 Task: Add an event with the title Product Launch Event and Customer Showcase, date '2024/04/22', time 8:50 AM to 10:50 AMand add a description: Participants will develop skills in strategic decision-making and problem-solving. They will learn techniques for gathering and analyzing information, evaluating options, and making sound decisions that align with team goals and organizational priorities.Select event color  Sage . Add location for the event as: Lisbon, Portugal, logged in from the account softage.4@softage.netand send the event invitation to softage.2@softage.net and softage.3@softage.net. Set a reminder for the event Daily
Action: Mouse moved to (86, 103)
Screenshot: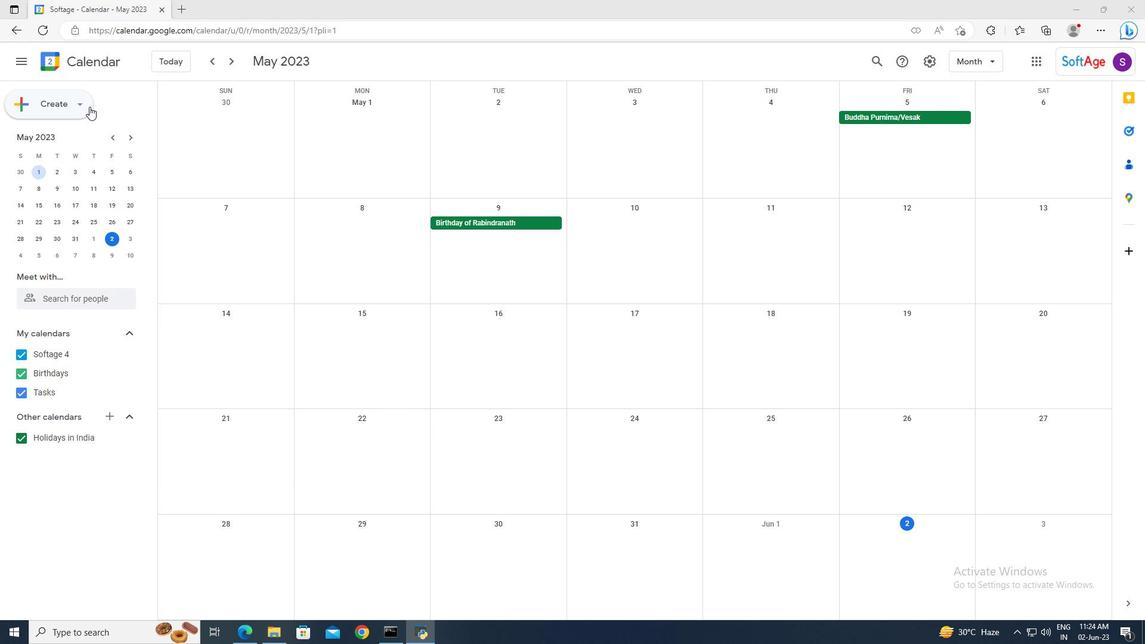 
Action: Mouse pressed left at (86, 103)
Screenshot: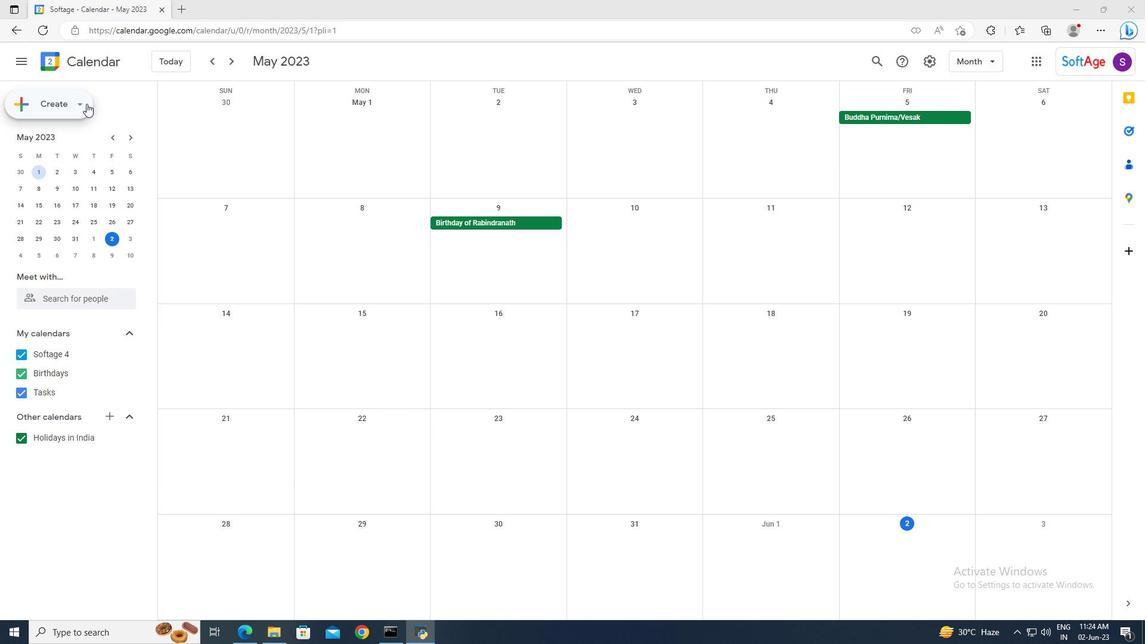 
Action: Mouse moved to (84, 131)
Screenshot: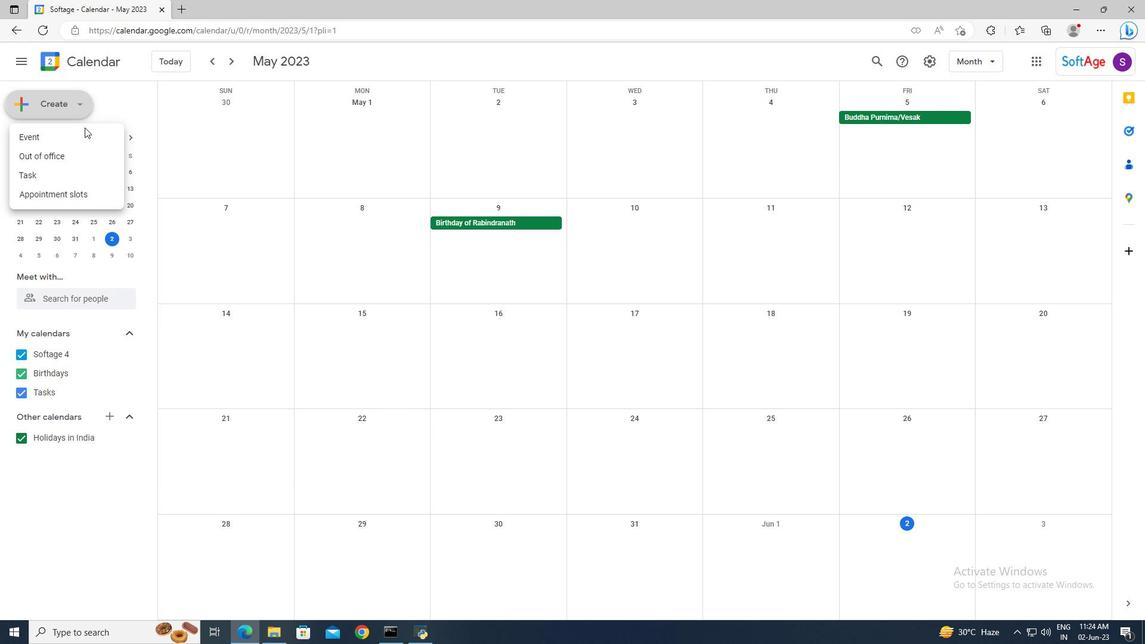 
Action: Mouse pressed left at (84, 131)
Screenshot: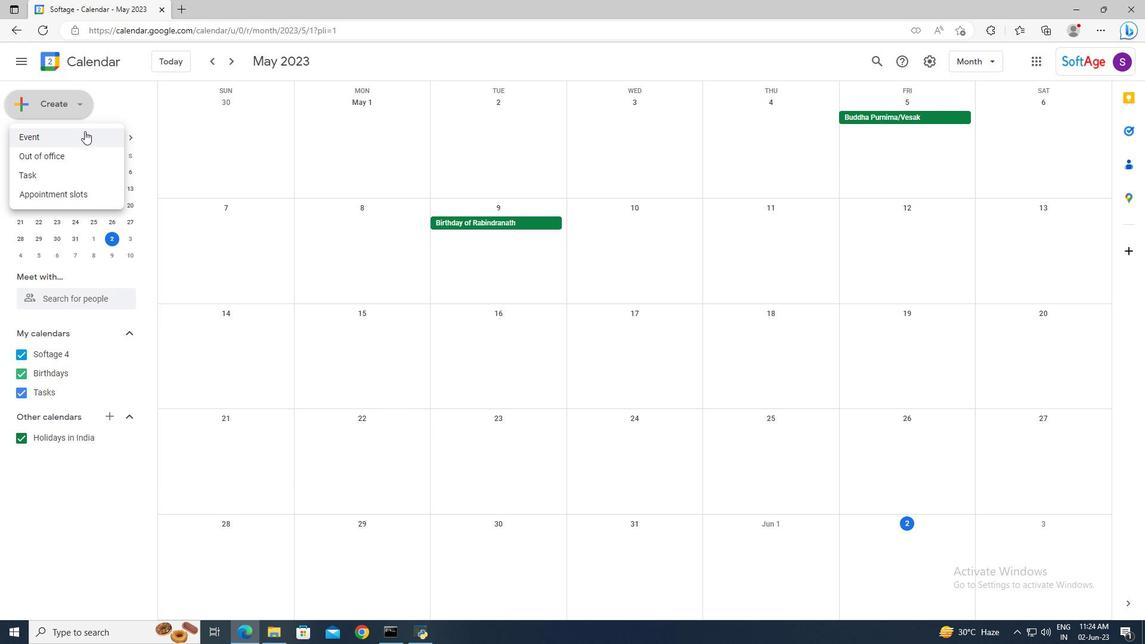 
Action: Mouse moved to (181, 400)
Screenshot: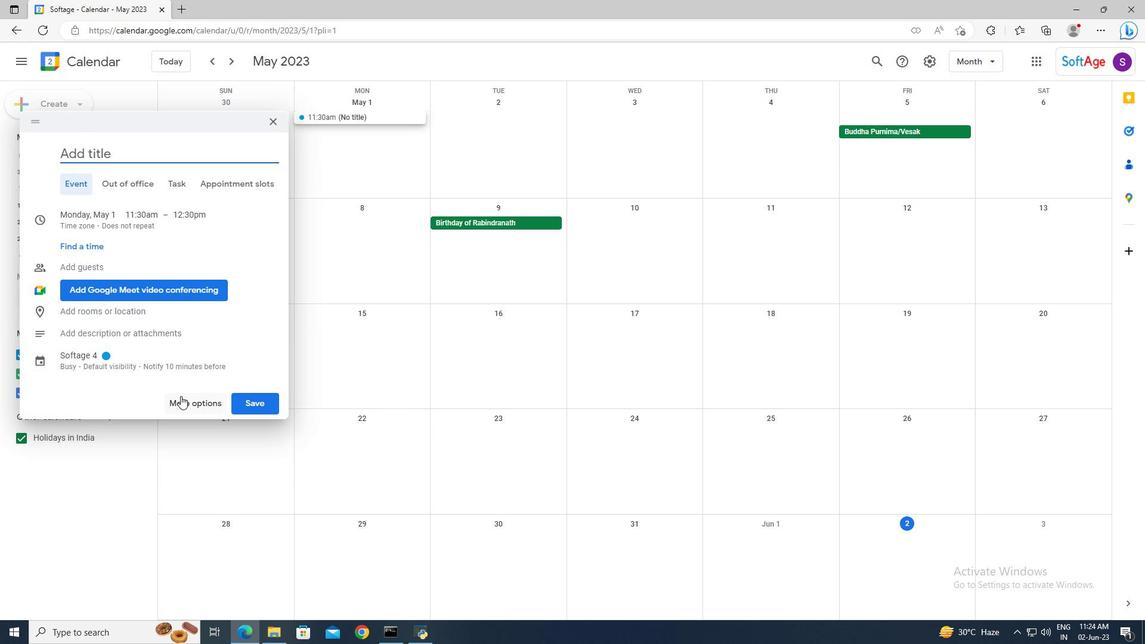 
Action: Mouse pressed left at (181, 400)
Screenshot: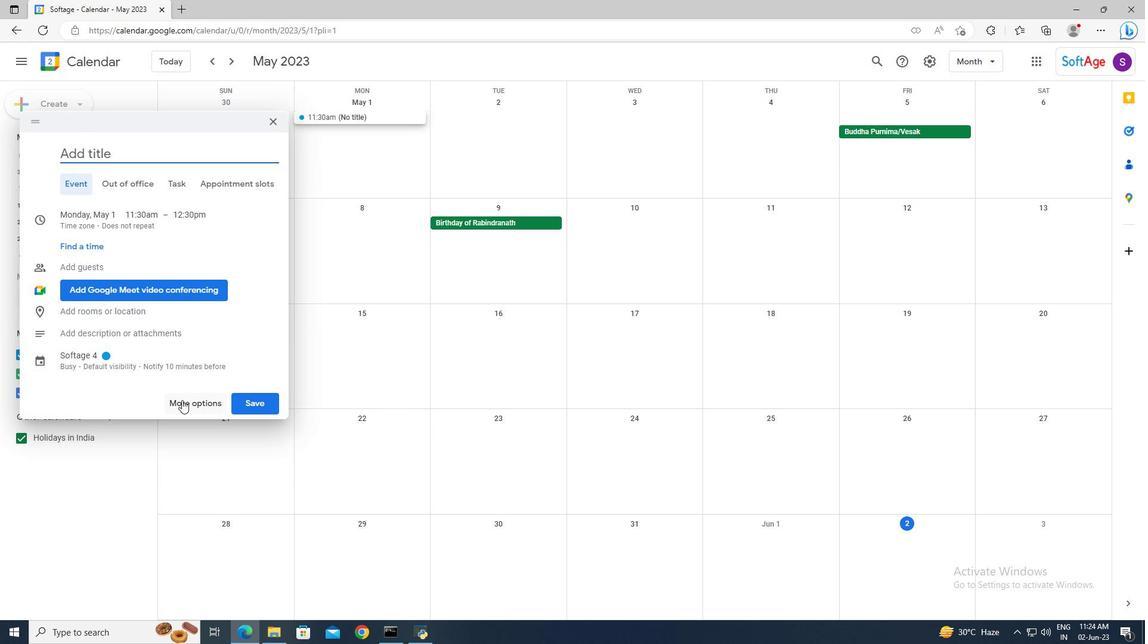 
Action: Mouse moved to (137, 69)
Screenshot: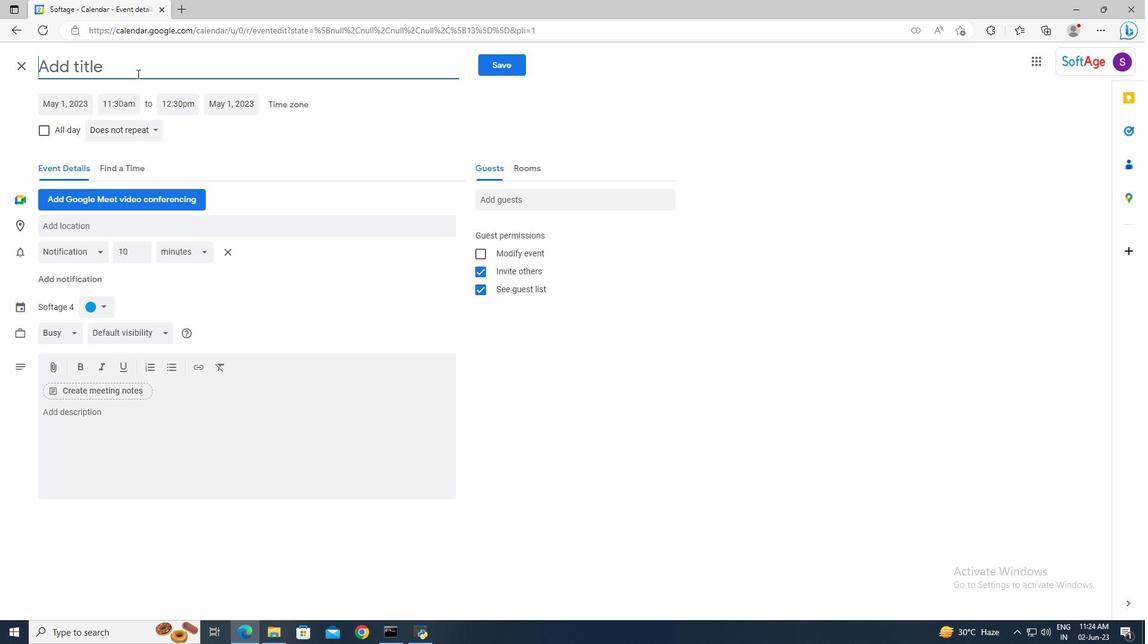 
Action: Mouse pressed left at (137, 69)
Screenshot: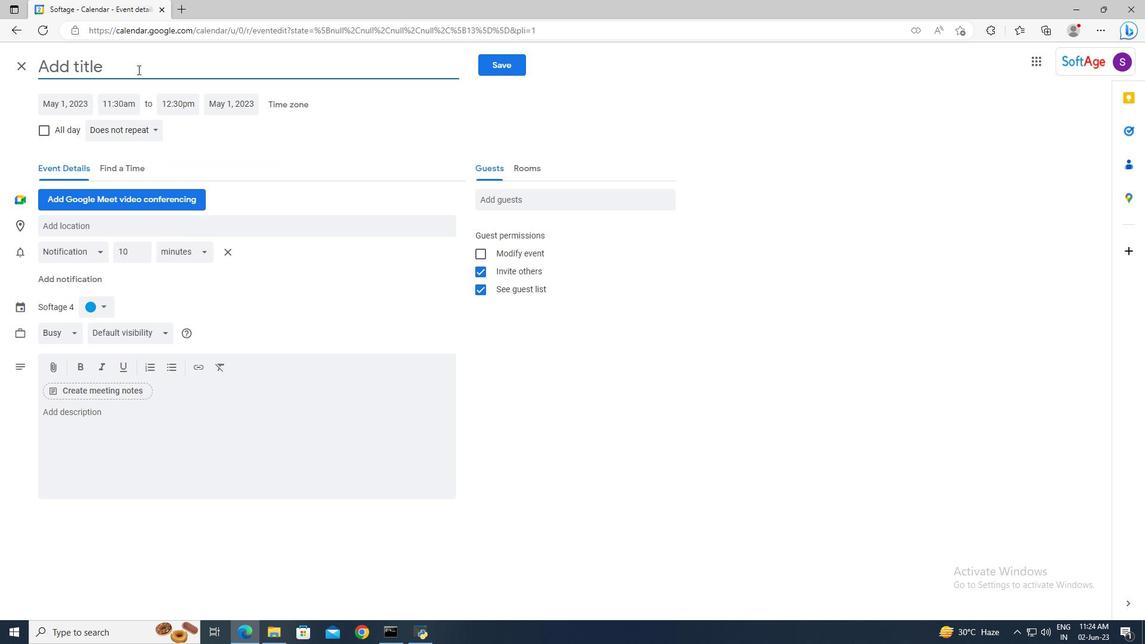 
Action: Key pressed <Key.shift>Product<Key.space><Key.shift>Launch<Key.space><Key.shift><Key.shift><Key.shift><Key.shift><Key.shift>Event<Key.space>and<Key.space><Key.shift>Customer<Key.space><Key.shift_r>Showcase
Screenshot: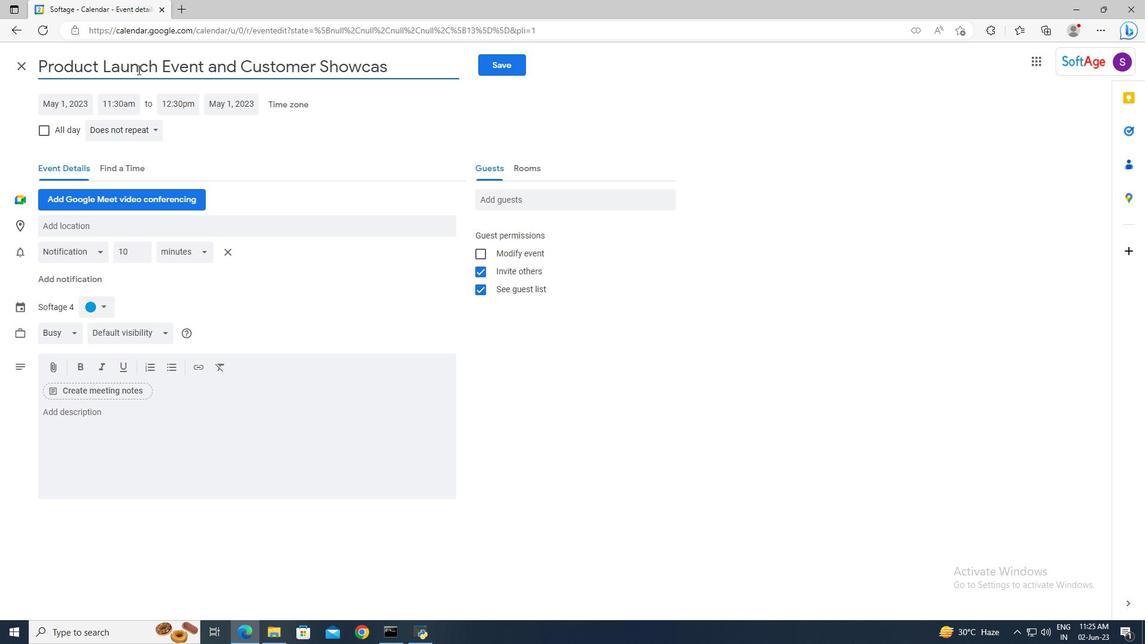 
Action: Mouse moved to (82, 103)
Screenshot: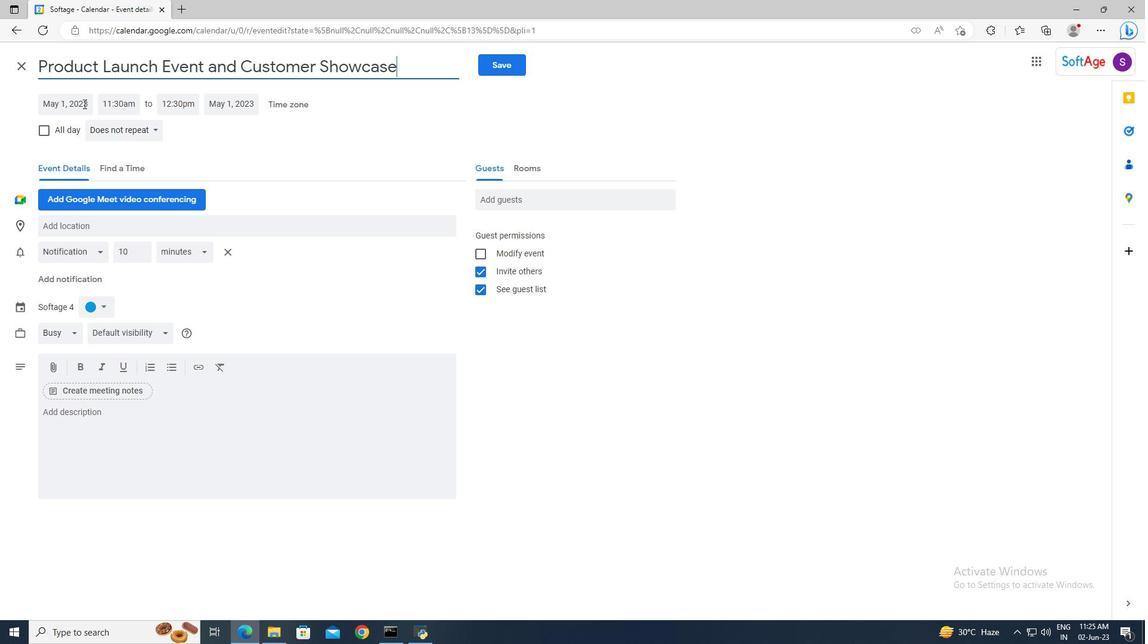 
Action: Mouse pressed left at (82, 103)
Screenshot: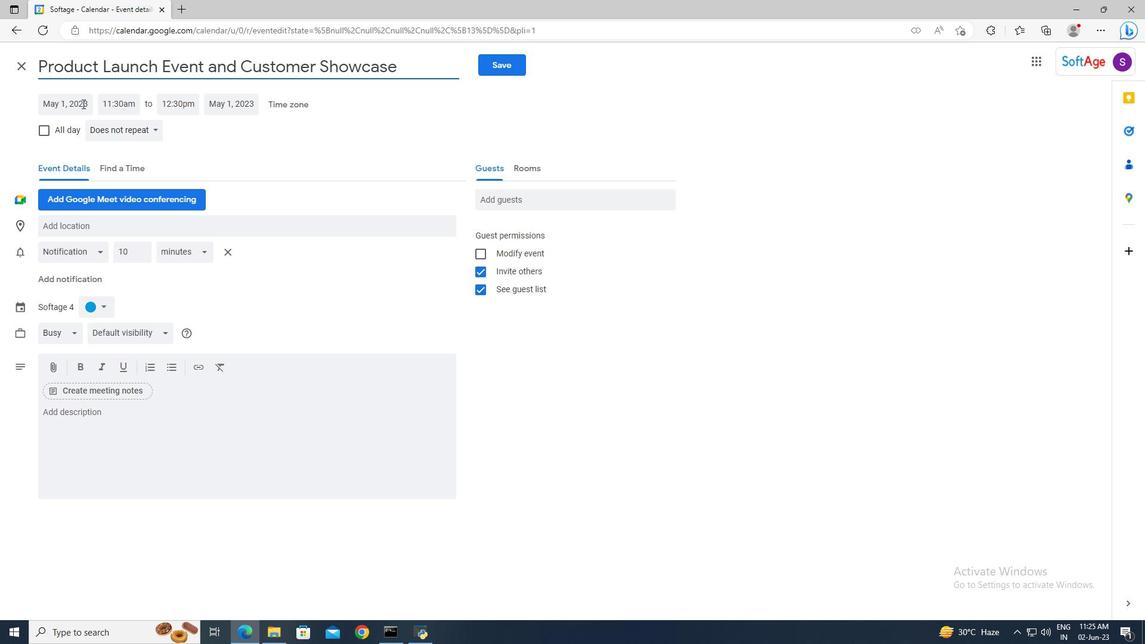 
Action: Mouse moved to (166, 128)
Screenshot: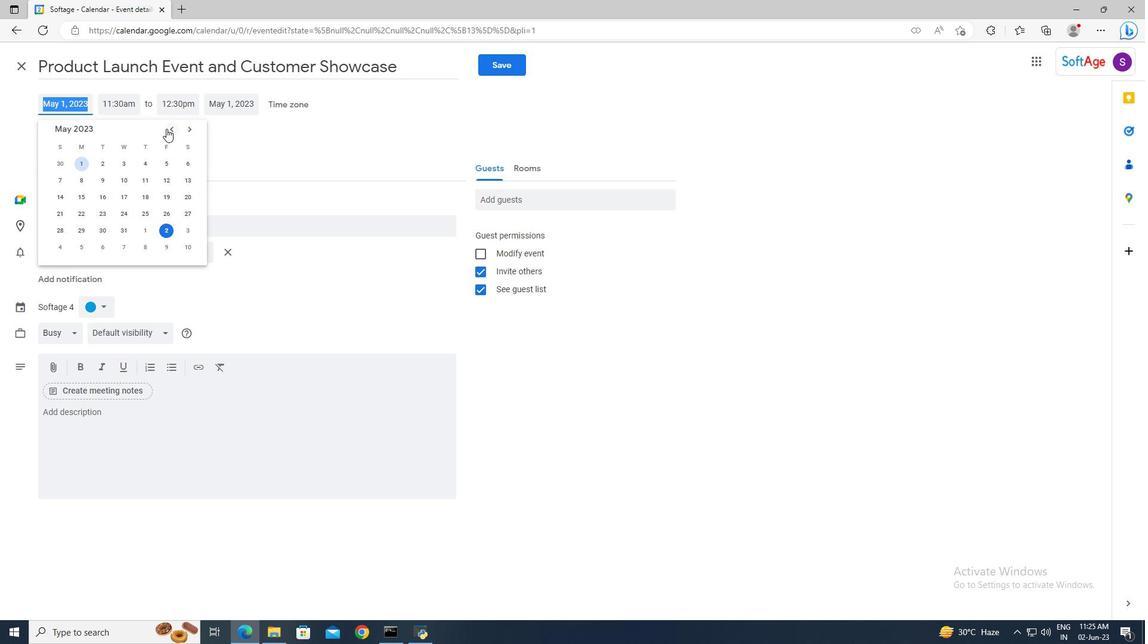 
Action: Mouse pressed left at (166, 128)
Screenshot: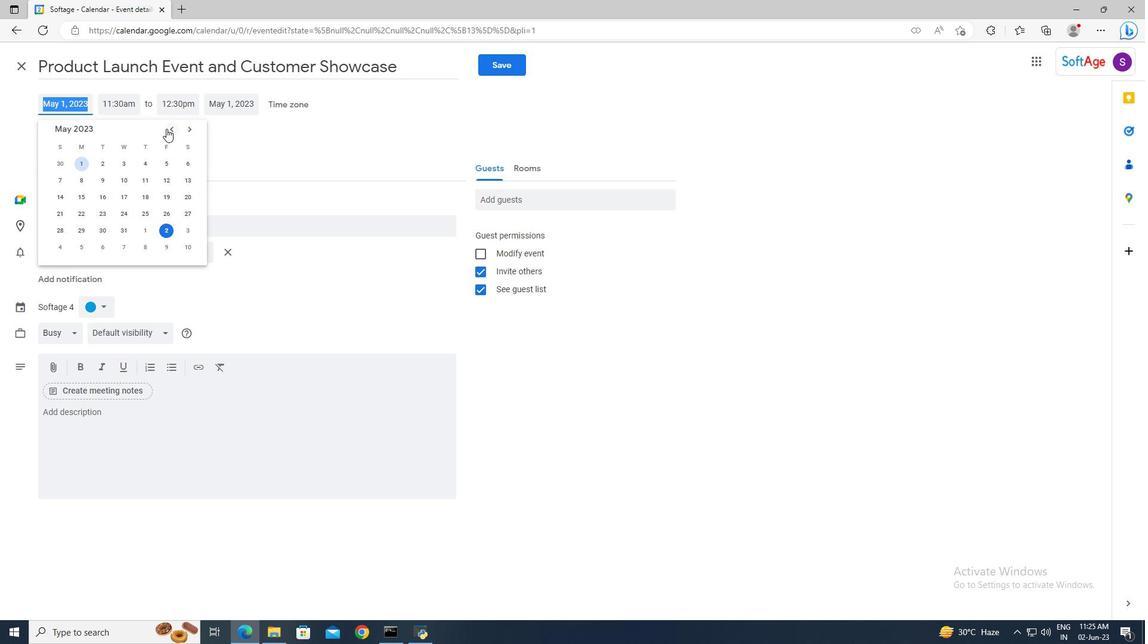 
Action: Mouse moved to (185, 210)
Screenshot: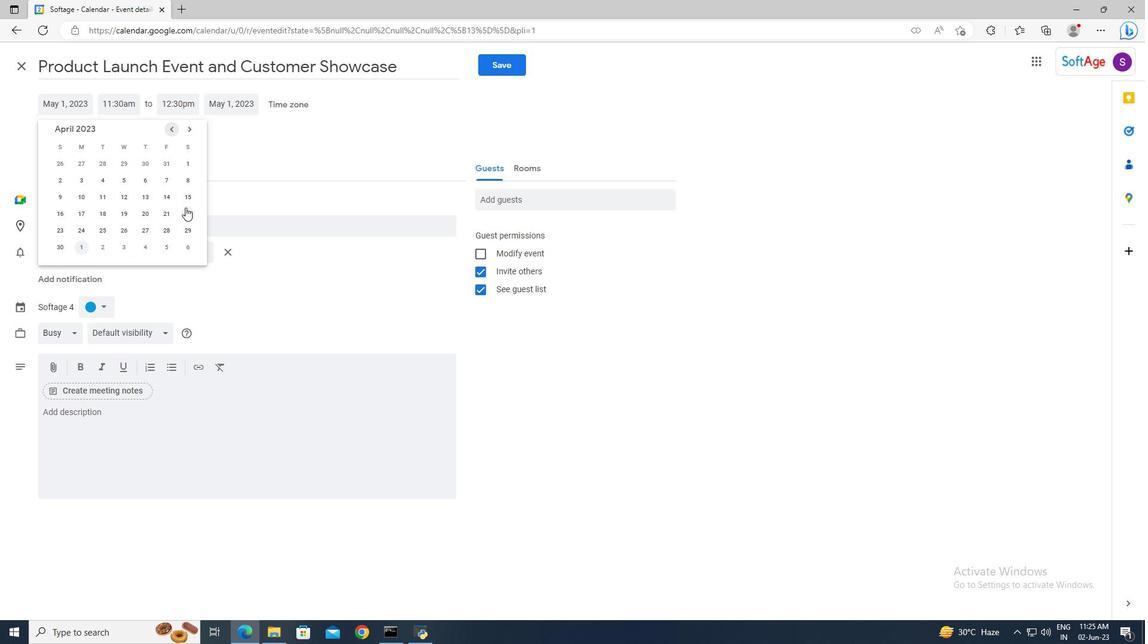 
Action: Mouse pressed left at (185, 210)
Screenshot: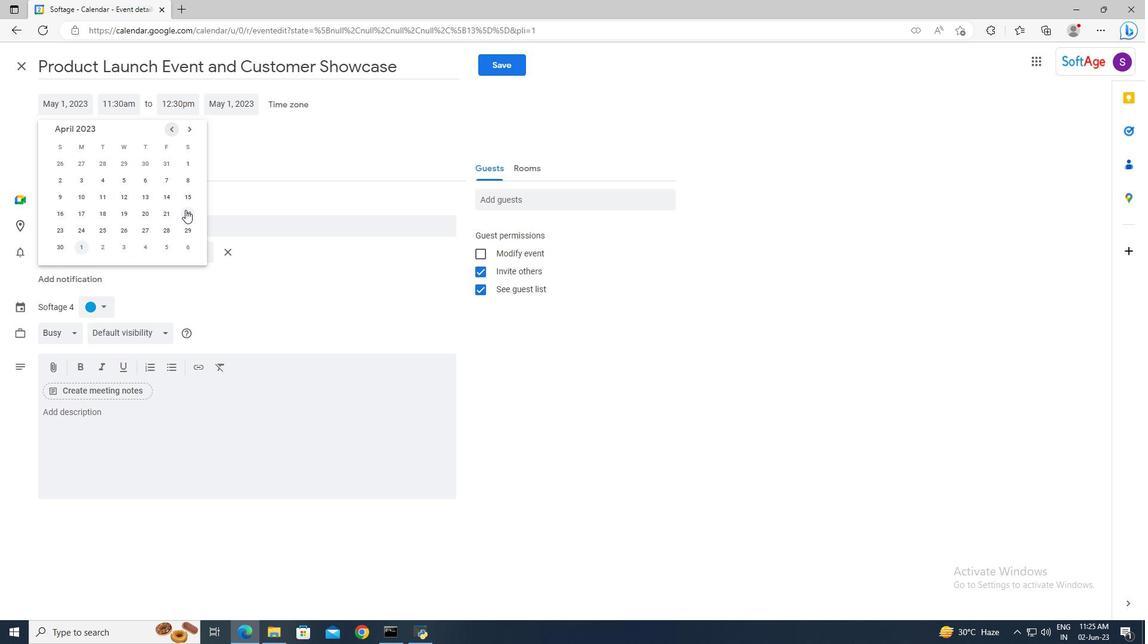 
Action: Mouse moved to (128, 109)
Screenshot: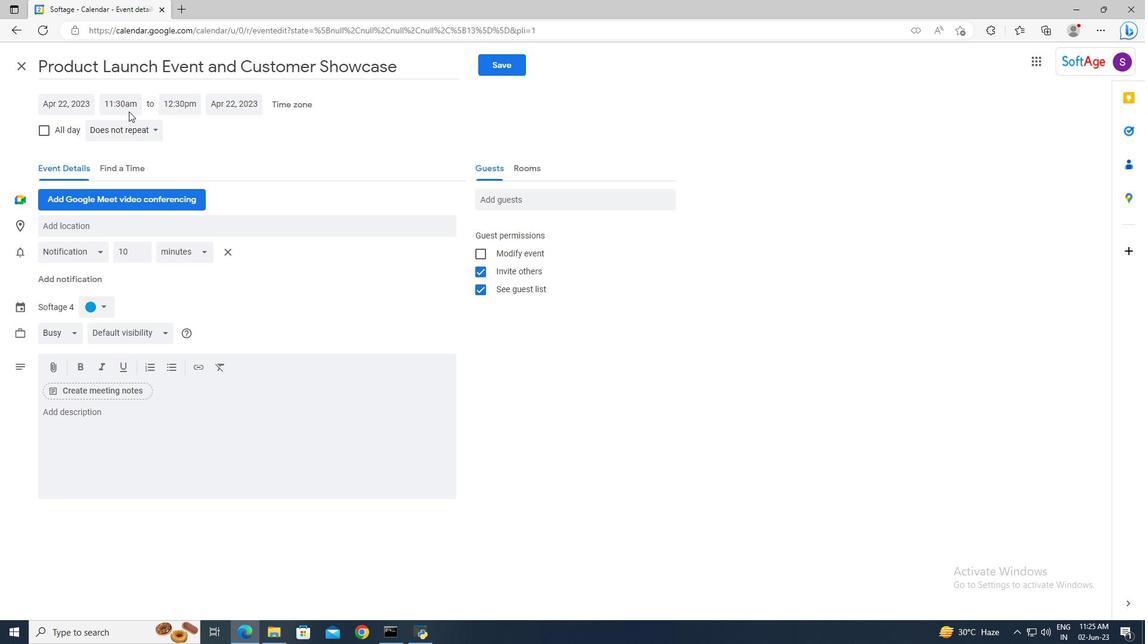 
Action: Mouse pressed left at (128, 109)
Screenshot: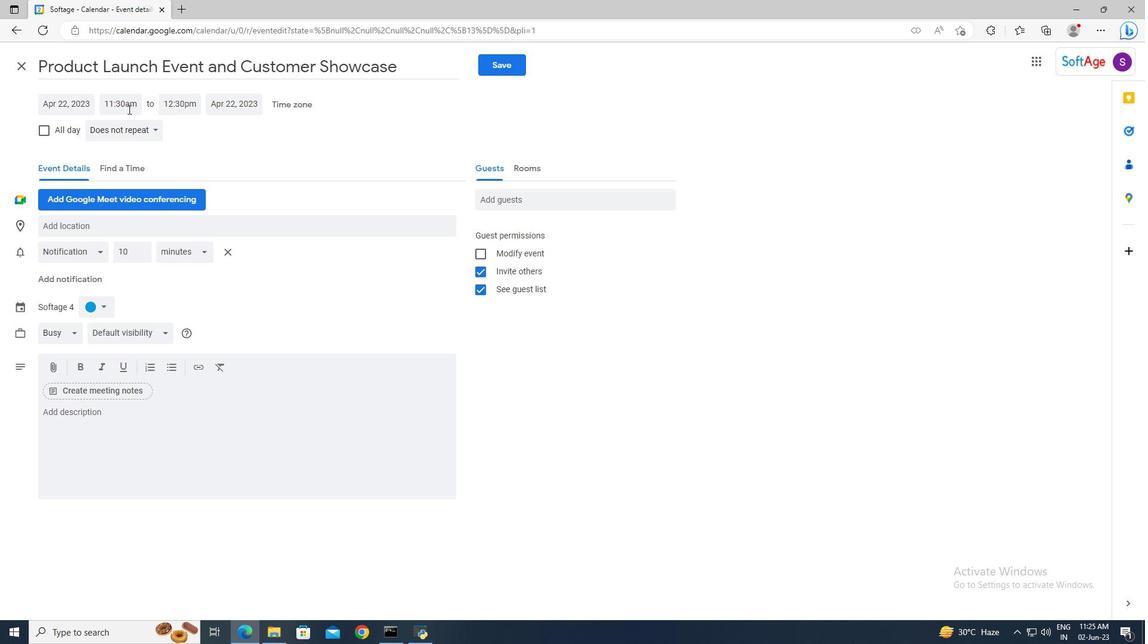 
Action: Key pressed 8<Key.shift>:50<Key.space><Key.shift>AM<Key.enter>
Screenshot: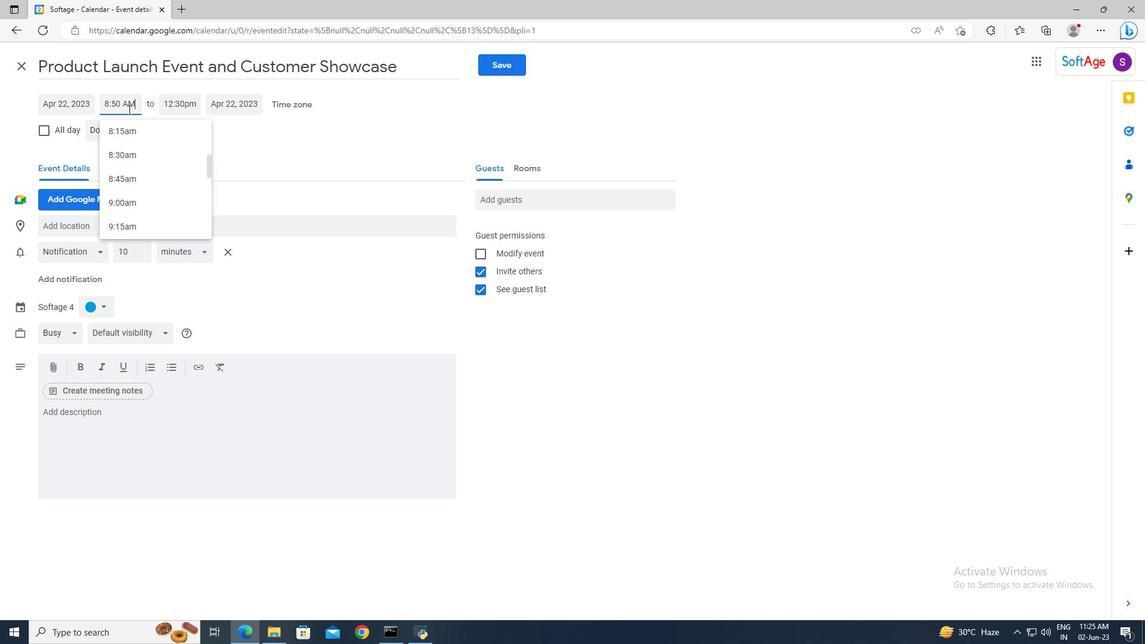 
Action: Mouse moved to (168, 104)
Screenshot: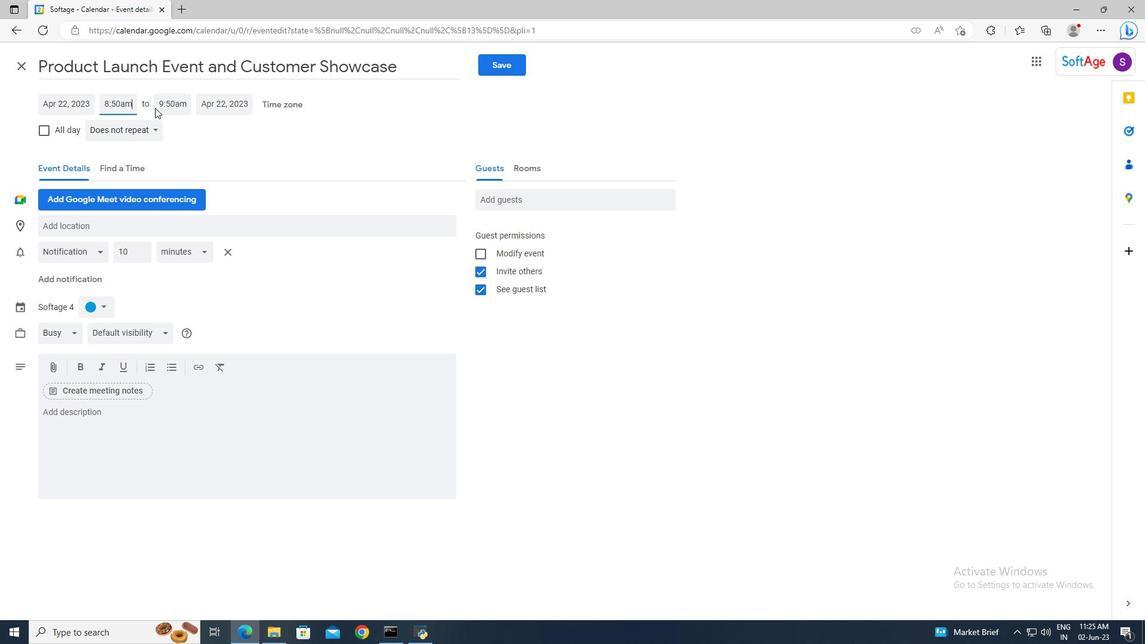 
Action: Mouse pressed left at (168, 104)
Screenshot: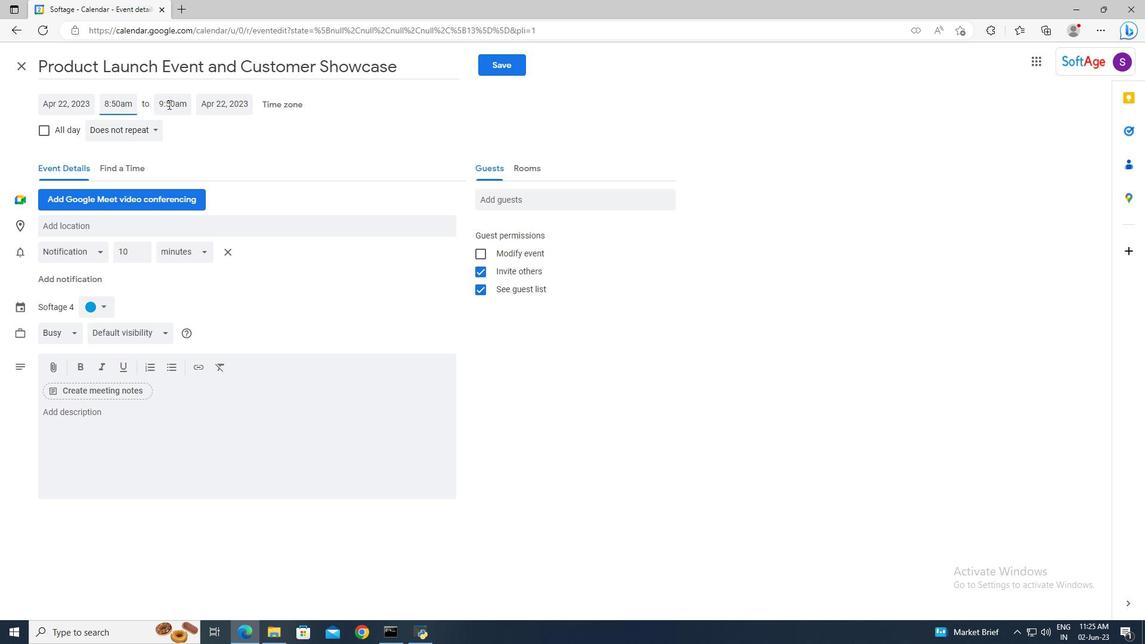 
Action: Key pressed 10<Key.shift>:50<Key.space><Key.shift>AM<Key.enter>
Screenshot: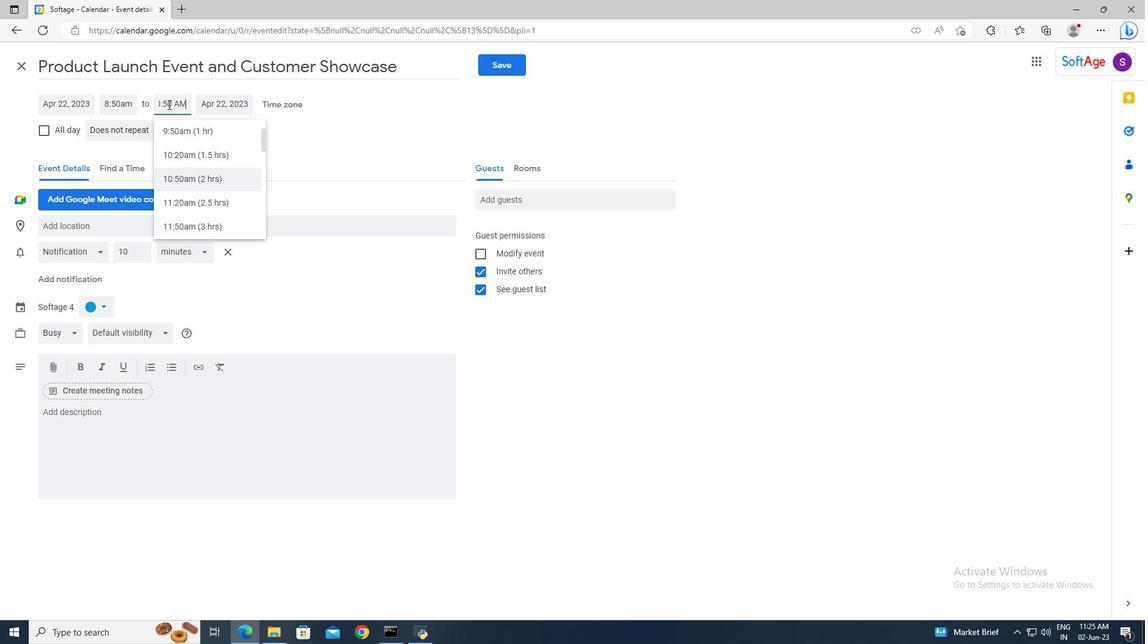 
Action: Mouse moved to (106, 415)
Screenshot: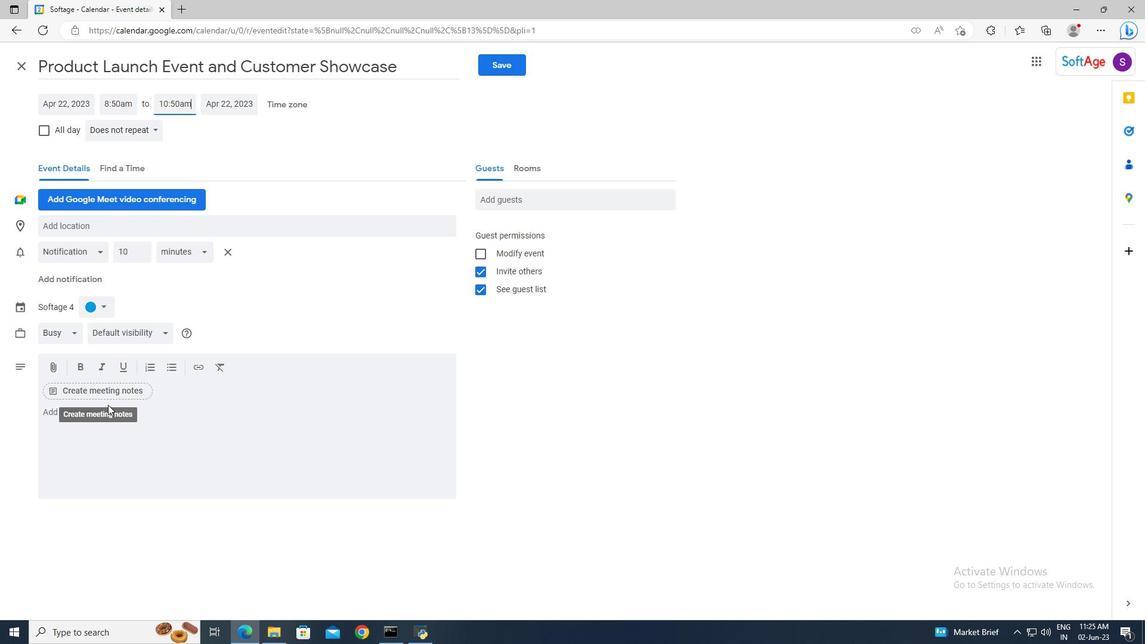 
Action: Mouse pressed left at (106, 415)
Screenshot: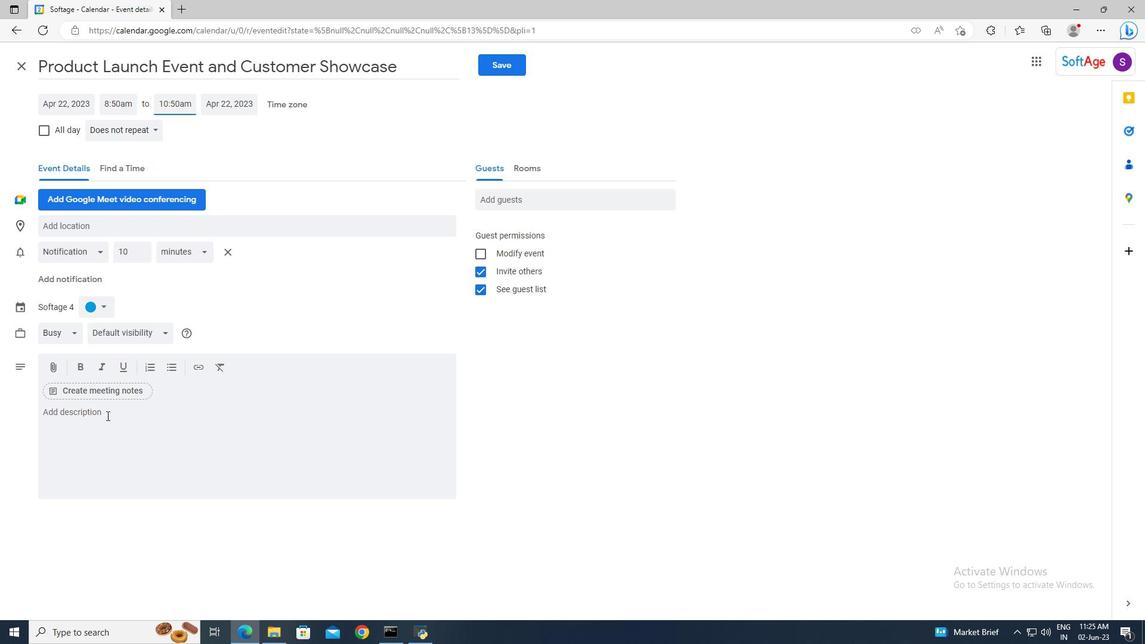 
Action: Key pressed <Key.shift>Participants<Key.space>will<Key.space>develop<Key.space>skills<Key.space>in<Key.space>strategic<Key.space>decision-na<Key.backspace><Key.backspace>making<Key.space>and<Key.space>problem-solving.<Key.space><Key.shift>They<Key.space>will<Key.space>learn<Key.space>techniques<Key.space>for<Key.space>gathering<Key.space>and<Key.space>analyzing<Key.space>information,<Key.space>evaluating<Key.space>options,<Key.space>and<Key.space>making<Key.space>sound<Key.space>decisions<Key.space>that<Key.space>align<Key.space>with<Key.space>team<Key.space>goals<Key.space>and<Key.space>organizational<Key.space>priorities.
Screenshot: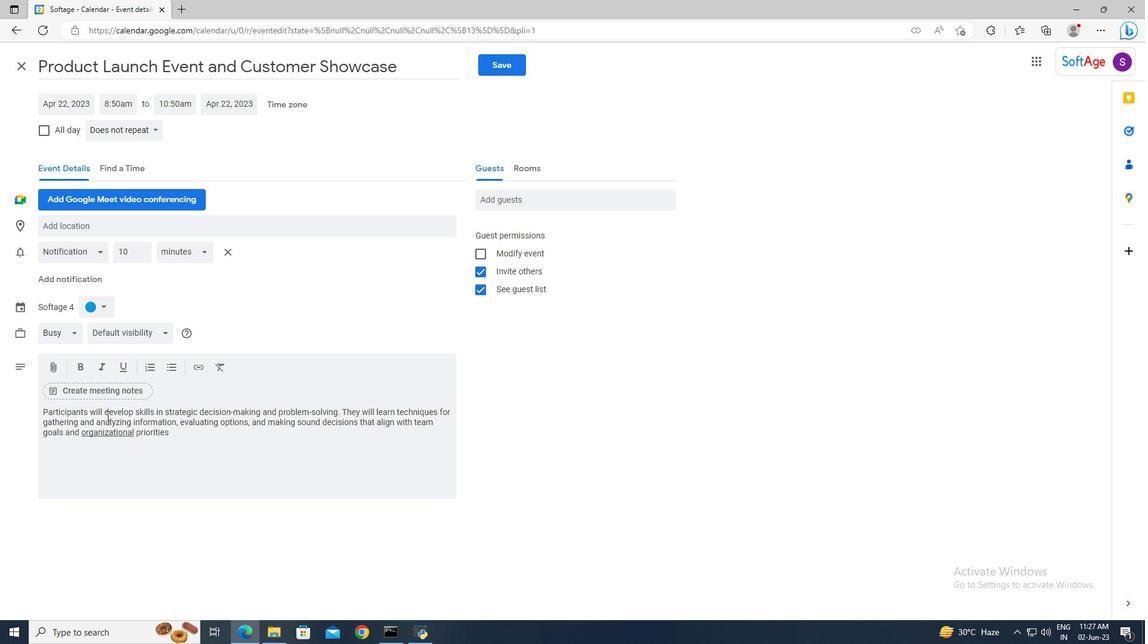
Action: Mouse moved to (103, 305)
Screenshot: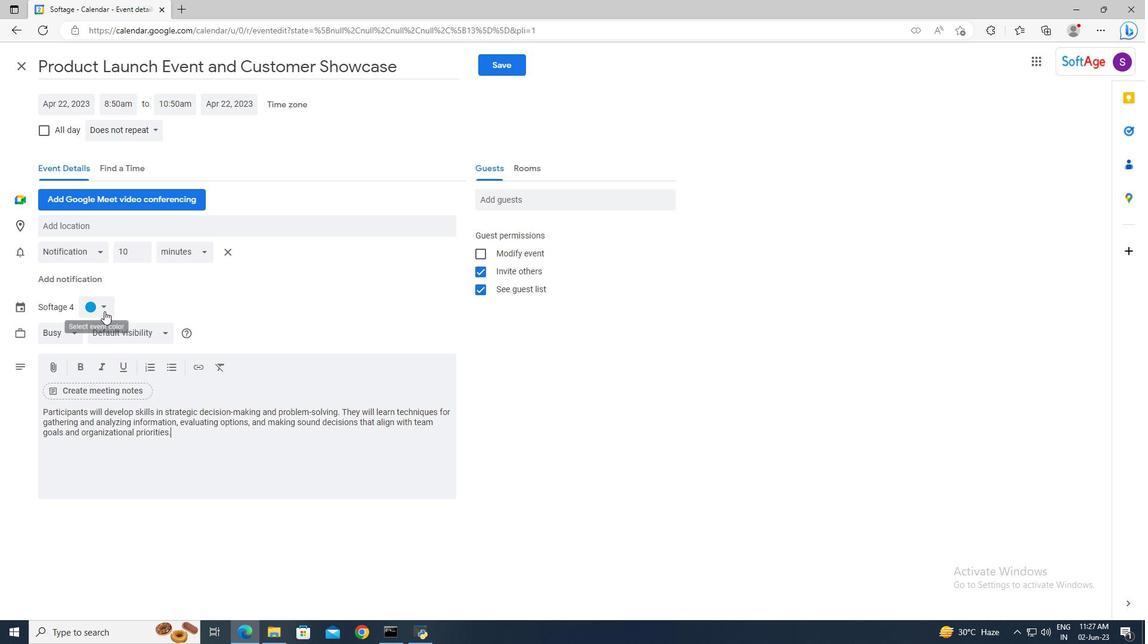 
Action: Mouse pressed left at (103, 305)
Screenshot: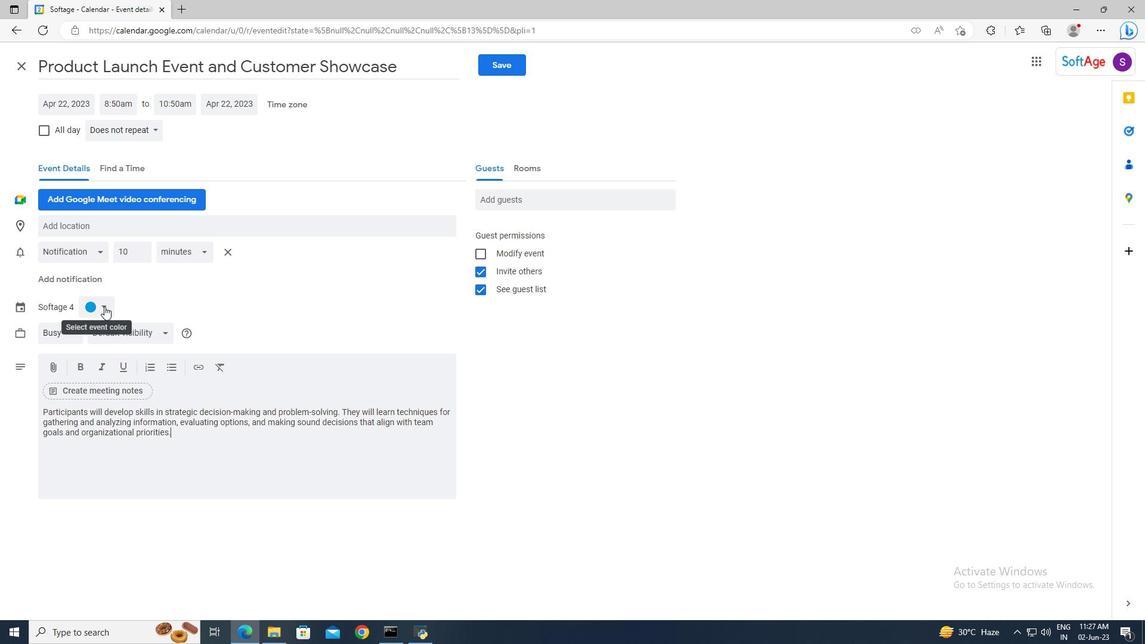 
Action: Mouse moved to (90, 332)
Screenshot: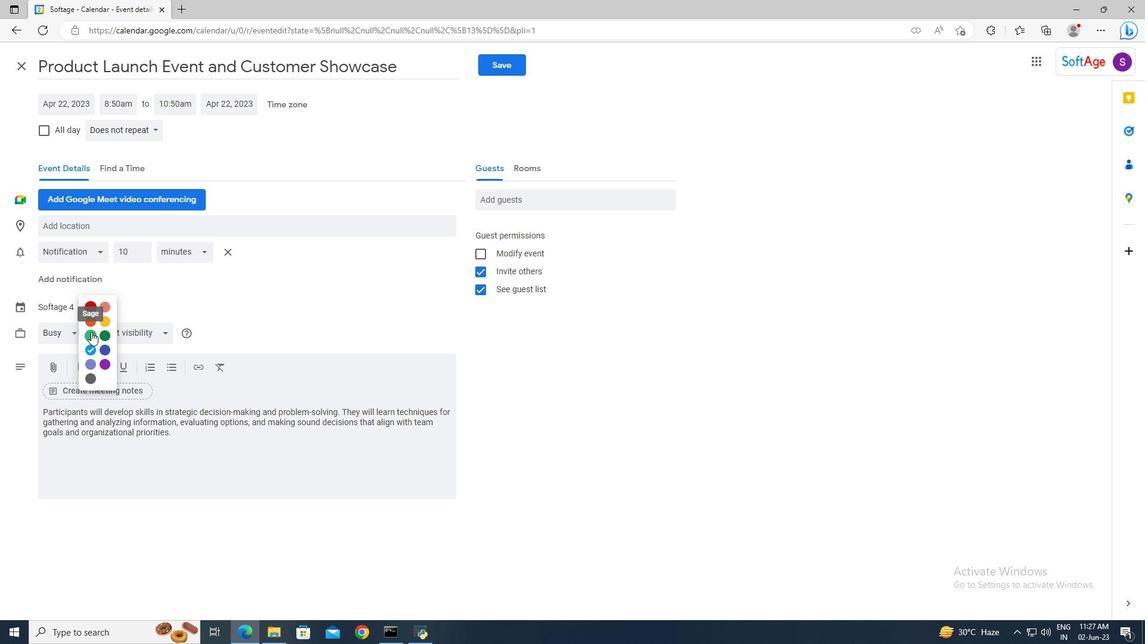 
Action: Mouse pressed left at (90, 332)
Screenshot: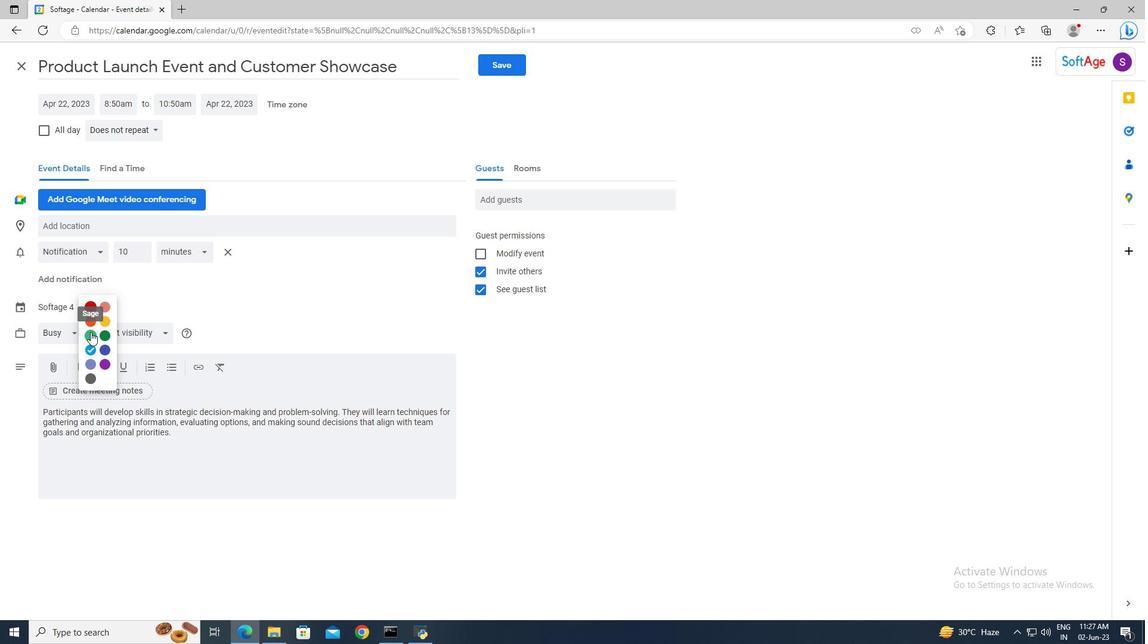 
Action: Mouse moved to (96, 230)
Screenshot: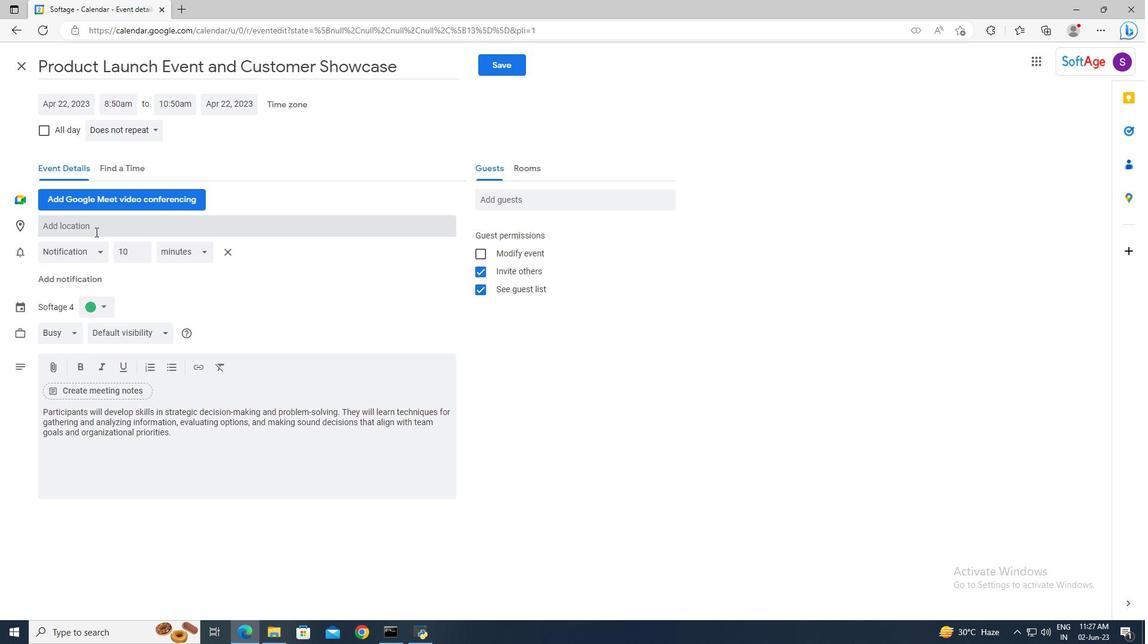 
Action: Mouse pressed left at (96, 230)
Screenshot: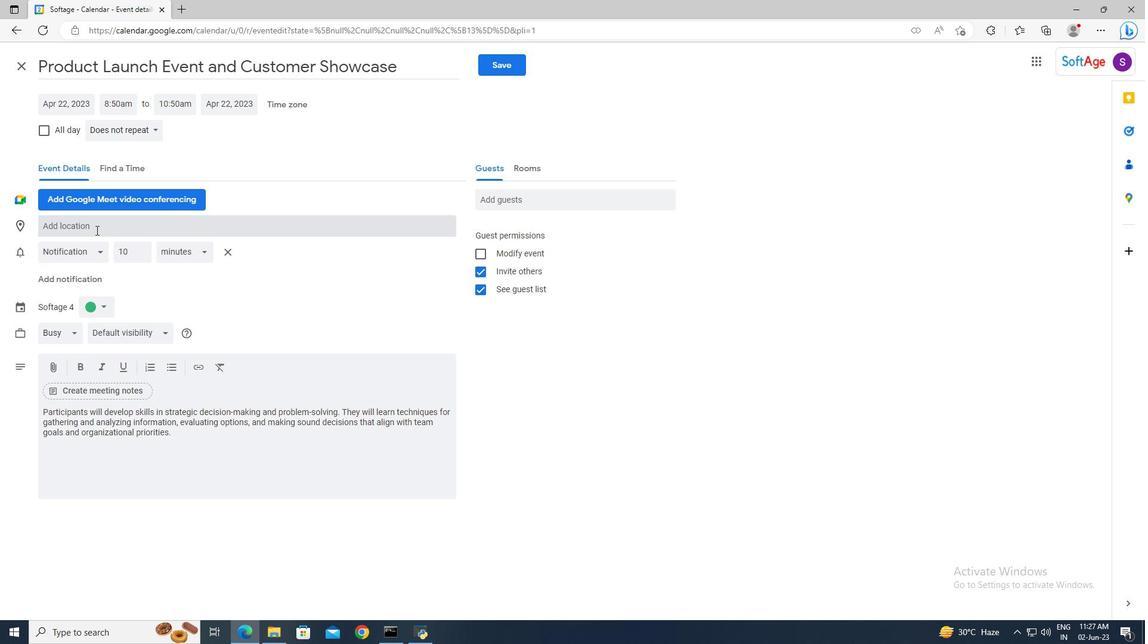 
Action: Key pressed <Key.shift>Lisbon,<Key.space><Key.shift>Portugal
Screenshot: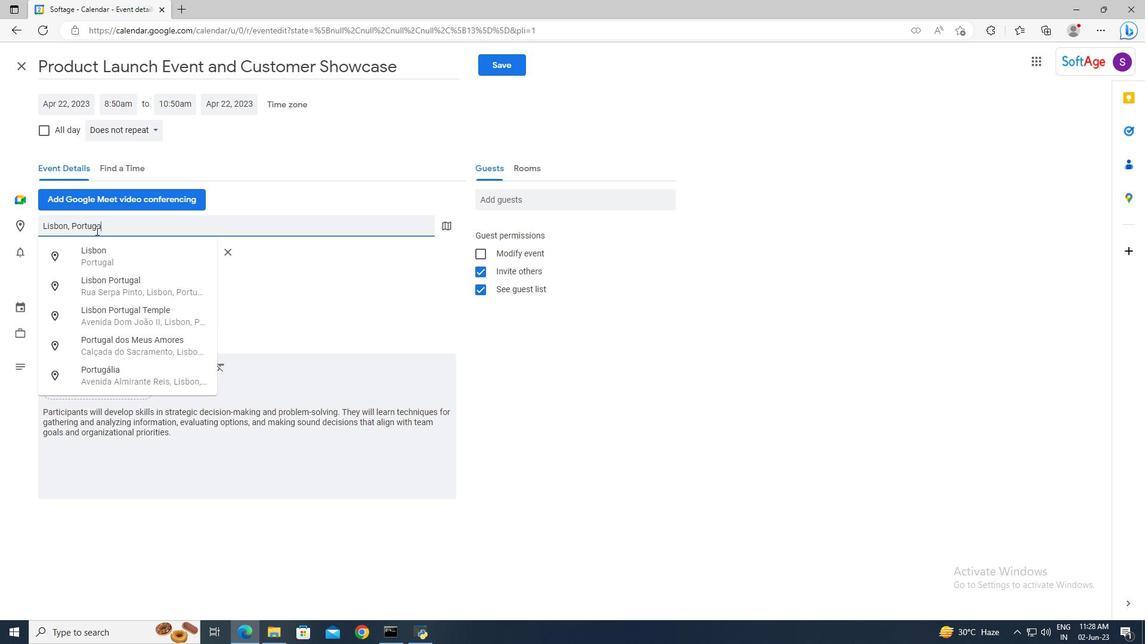 
Action: Mouse moved to (99, 245)
Screenshot: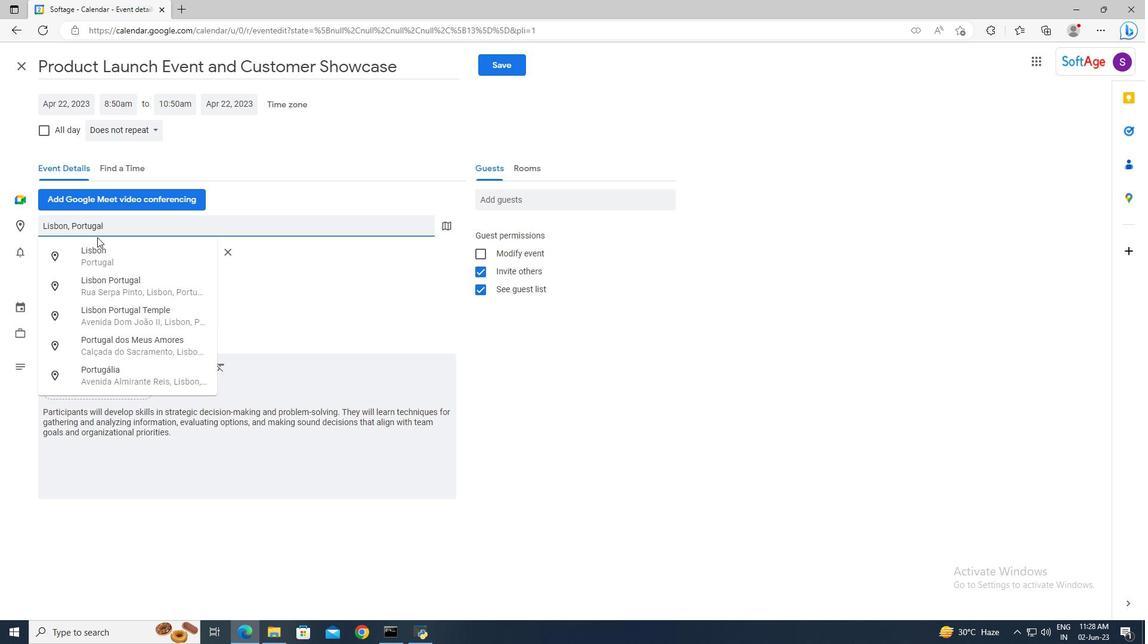 
Action: Mouse pressed left at (99, 245)
Screenshot: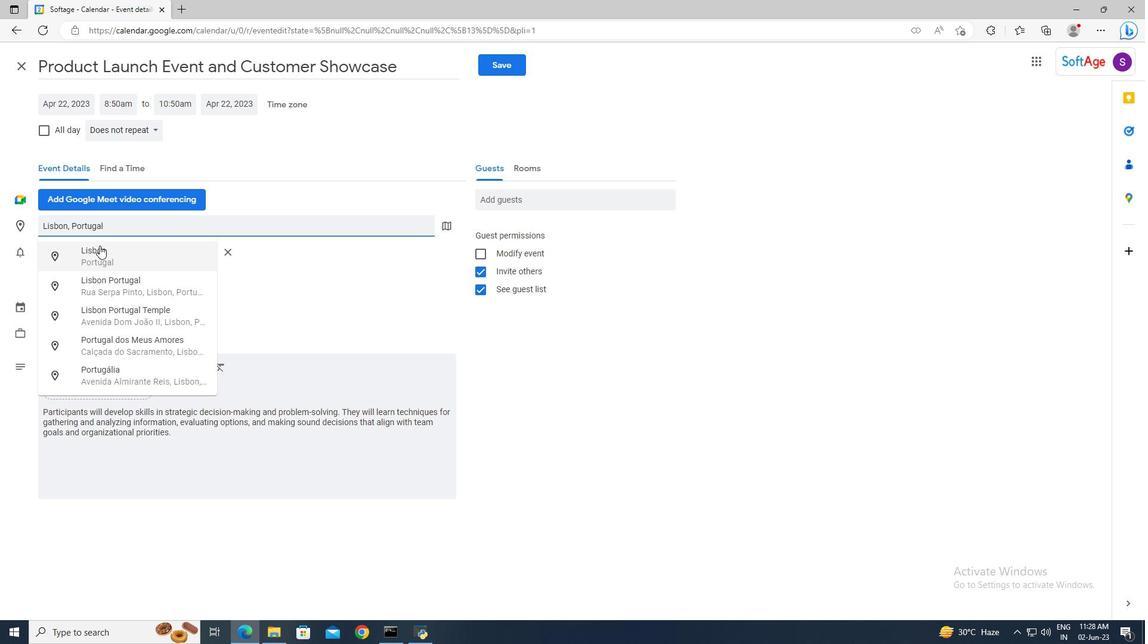 
Action: Mouse moved to (510, 199)
Screenshot: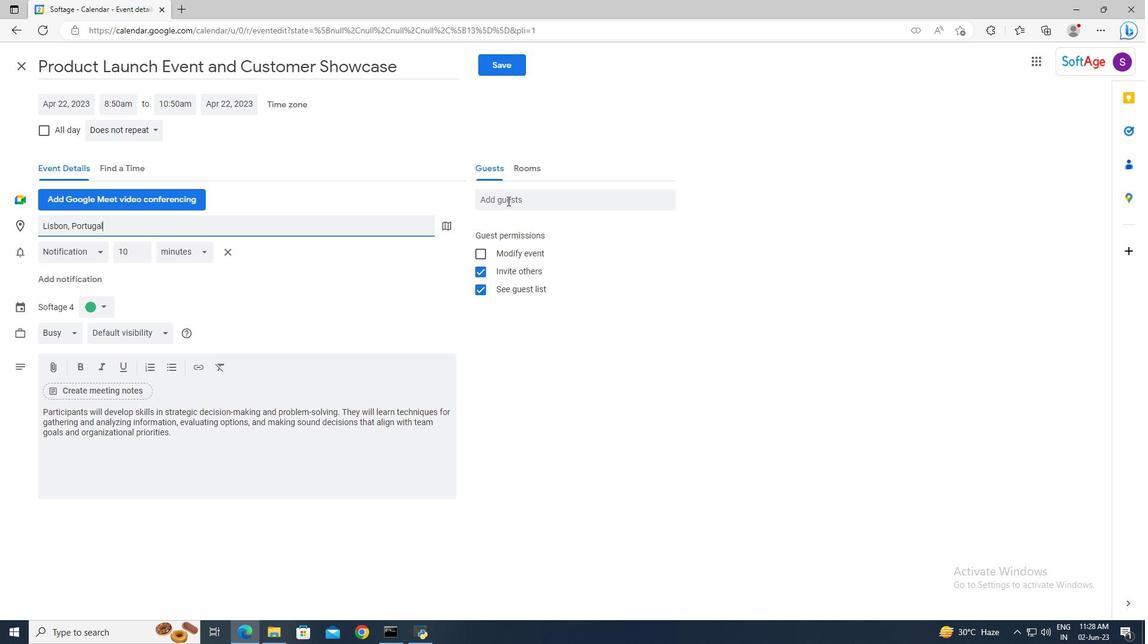 
Action: Mouse pressed left at (510, 199)
Screenshot: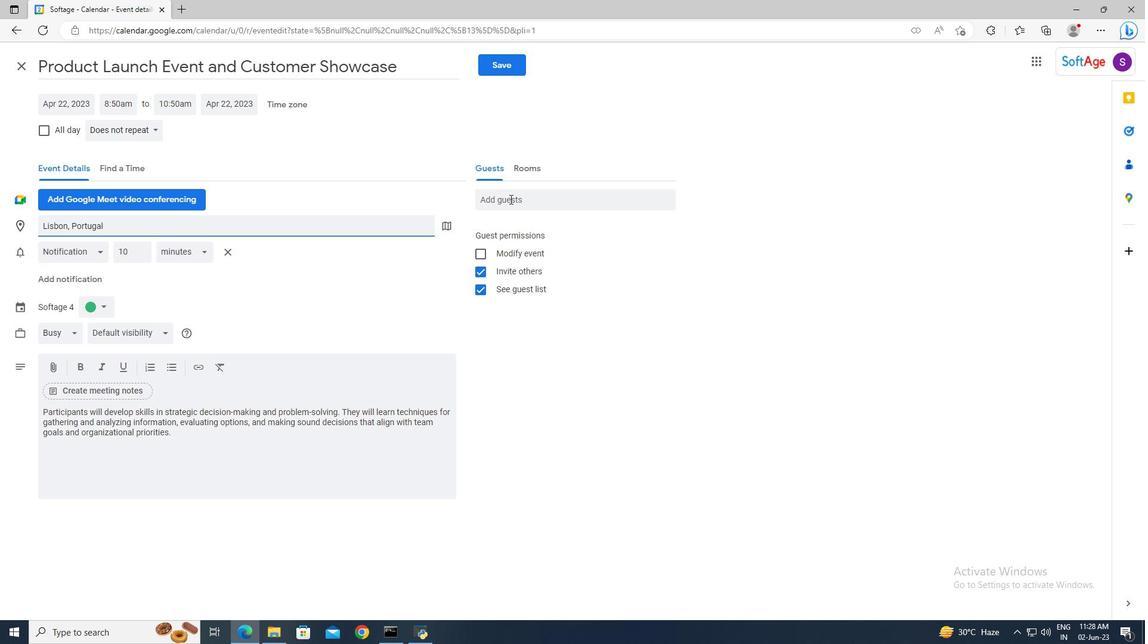 
Action: Mouse moved to (510, 198)
Screenshot: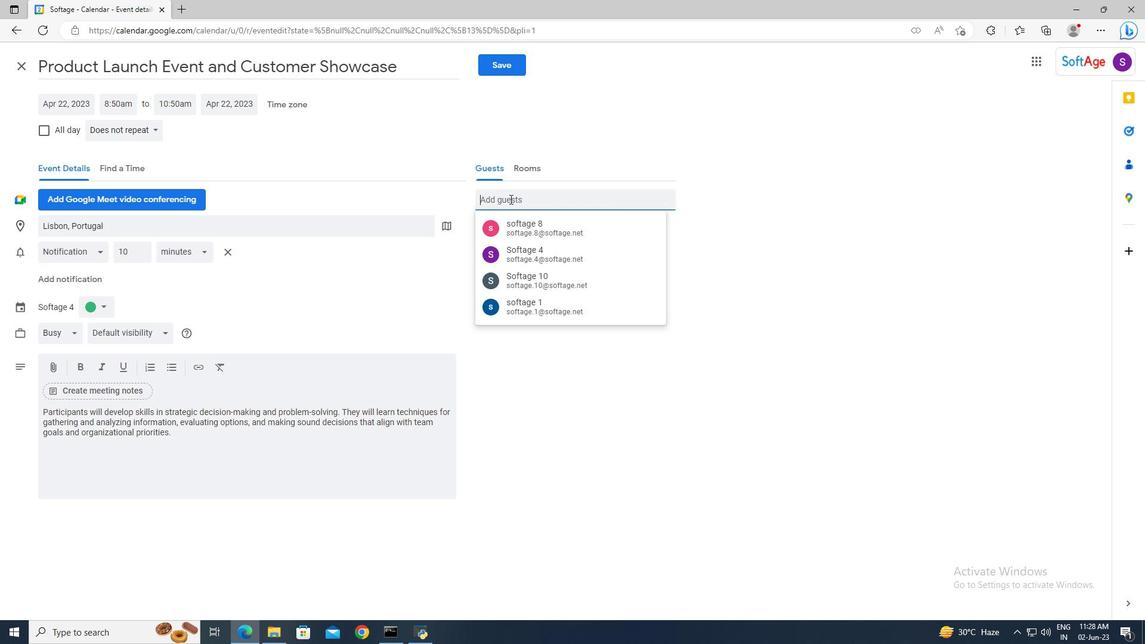 
Action: Key pressed softage.2<Key.shift>@softage.net<Key.enter>softage.3<Key.shift><Key.shift><Key.shift><Key.shift><Key.shift><Key.shift><Key.shift><Key.shift><Key.shift><Key.shift><Key.shift><Key.shift><Key.shift><Key.shift><Key.shift><Key.shift><Key.shift><Key.shift><Key.shift><Key.shift><Key.shift><Key.shift><Key.shift><Key.shift><Key.shift><Key.shift><Key.shift><Key.shift><Key.shift>@softage.net<Key.enter>
Screenshot: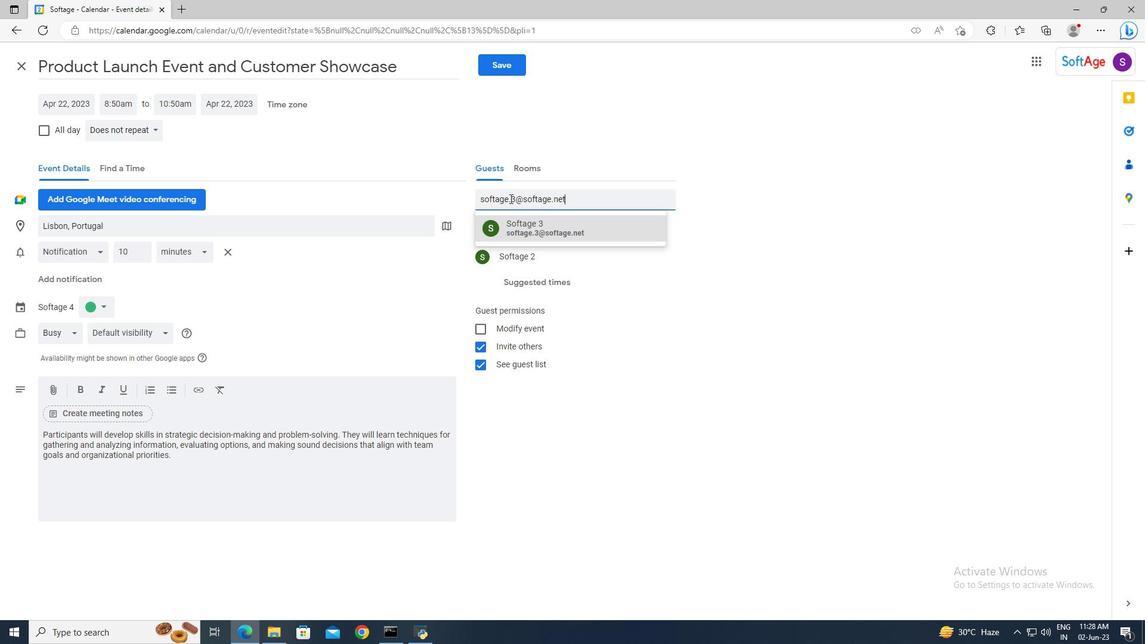 
Action: Mouse moved to (157, 130)
Screenshot: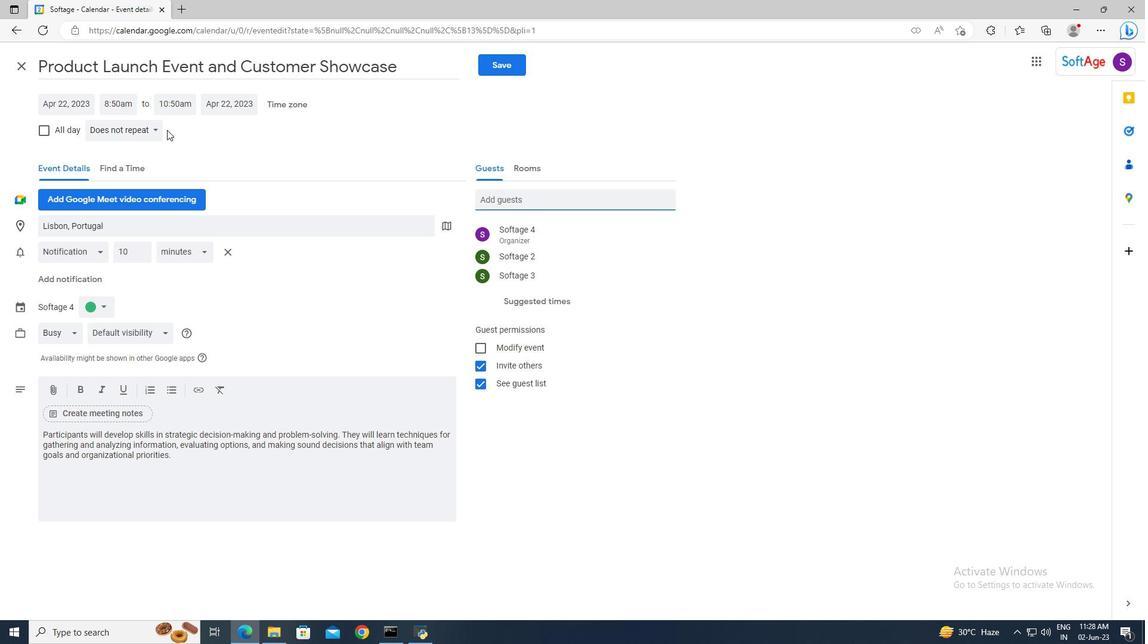 
Action: Mouse pressed left at (157, 130)
Screenshot: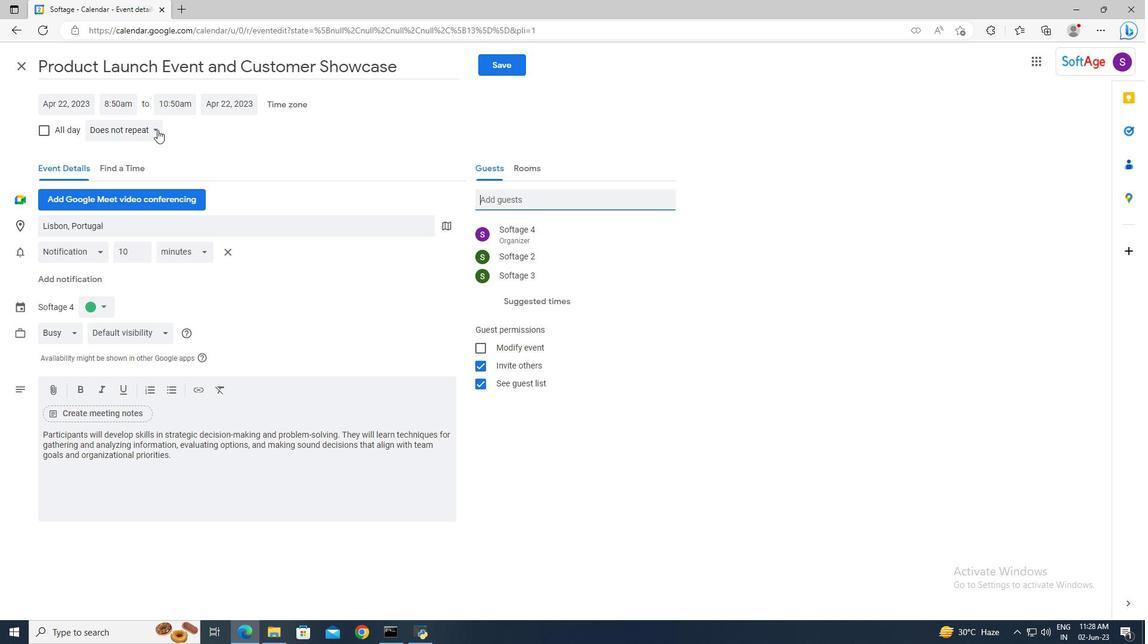 
Action: Mouse moved to (155, 149)
Screenshot: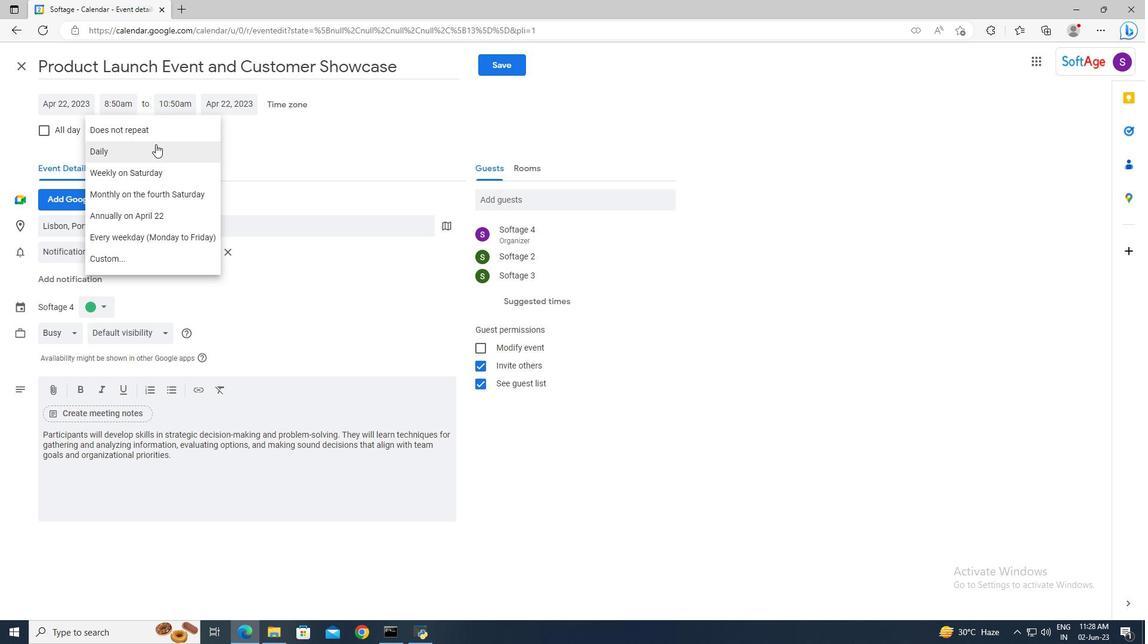
Action: Mouse pressed left at (155, 149)
Screenshot: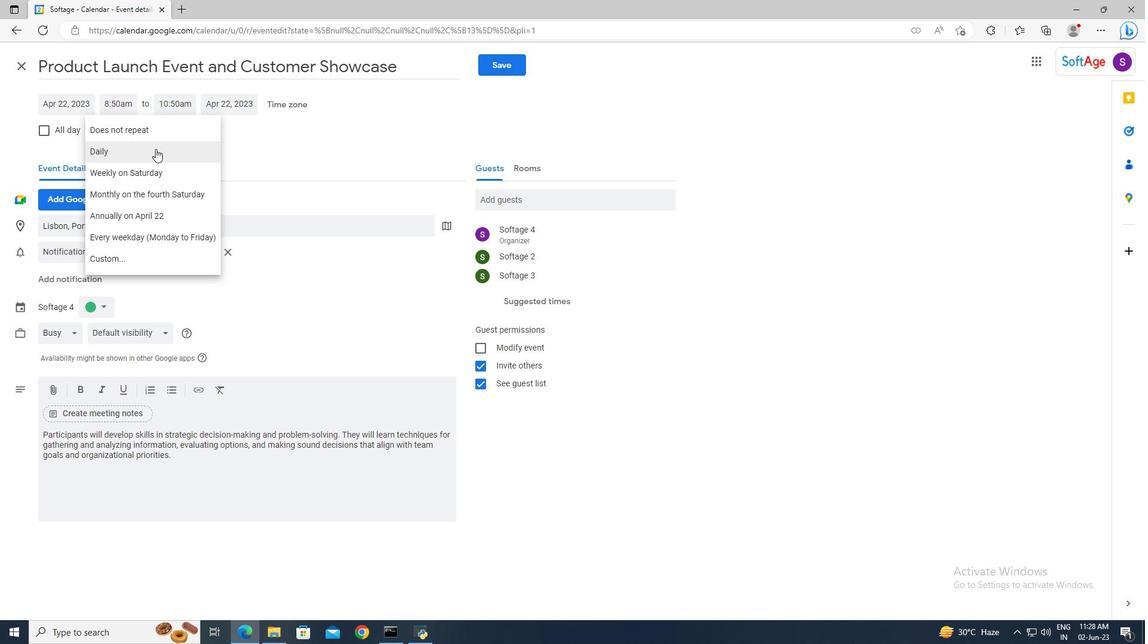 
Action: Mouse moved to (498, 63)
Screenshot: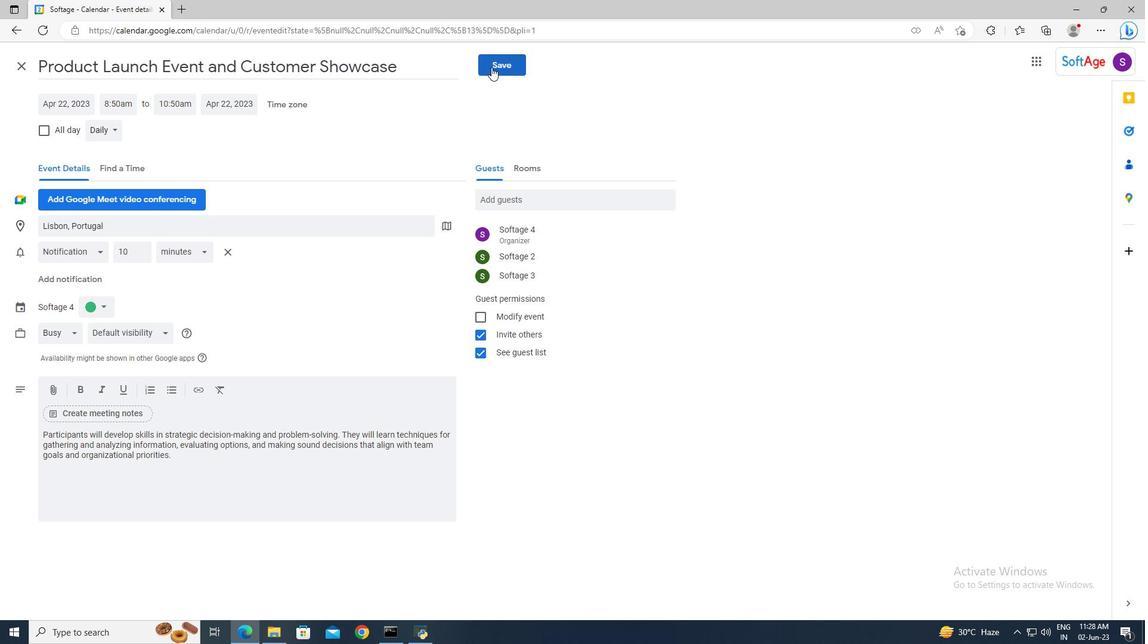 
Action: Mouse pressed left at (498, 63)
Screenshot: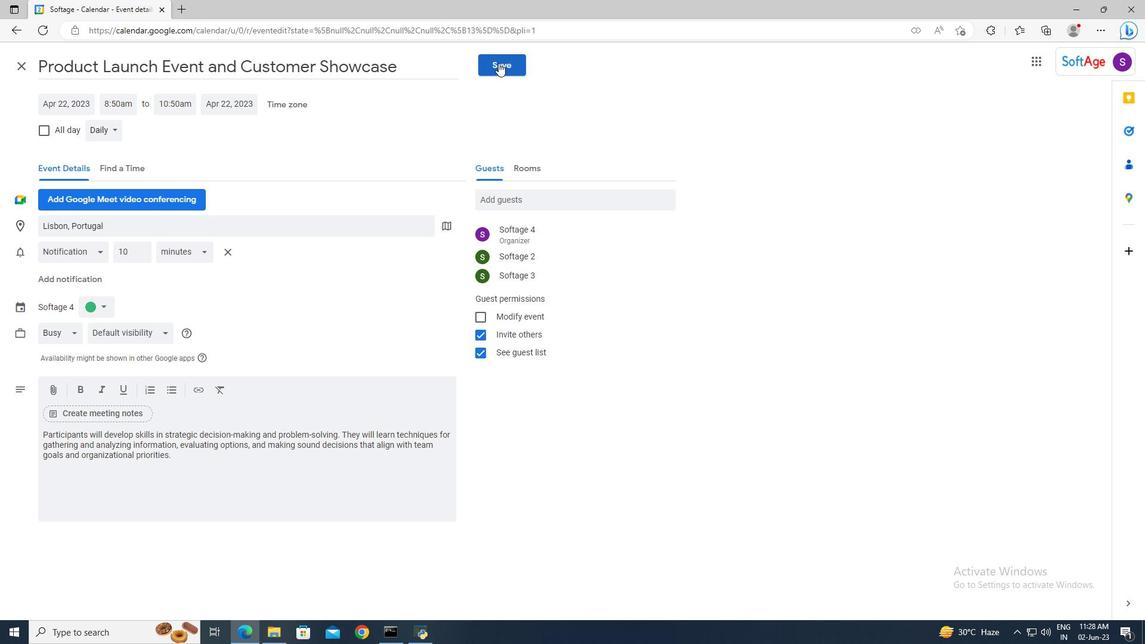 
Action: Mouse moved to (691, 364)
Screenshot: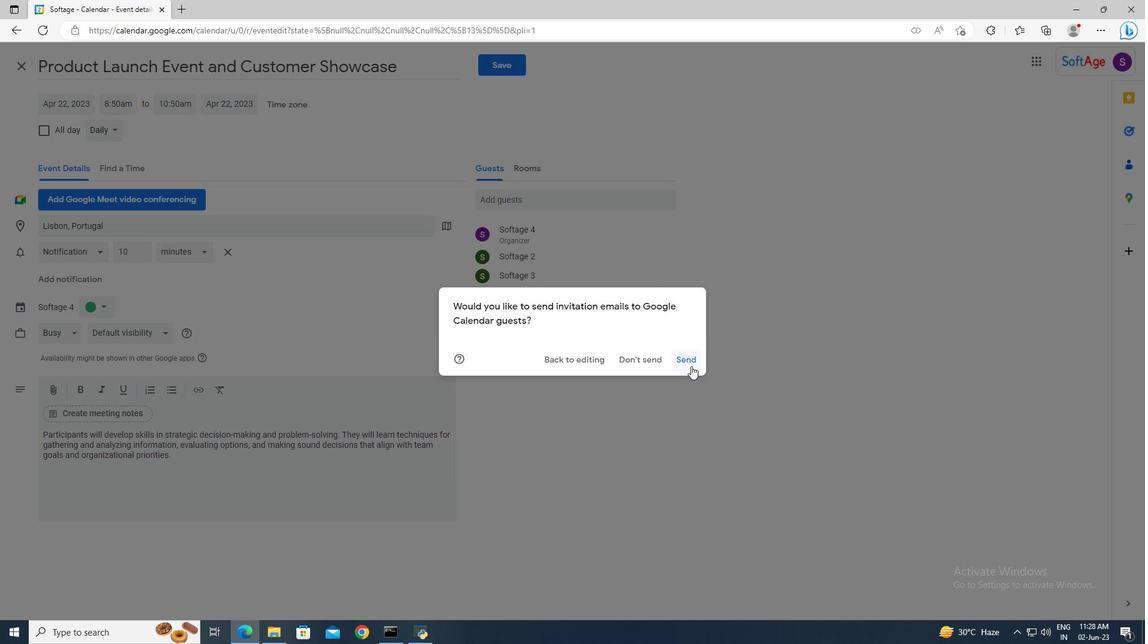 
Action: Mouse pressed left at (691, 364)
Screenshot: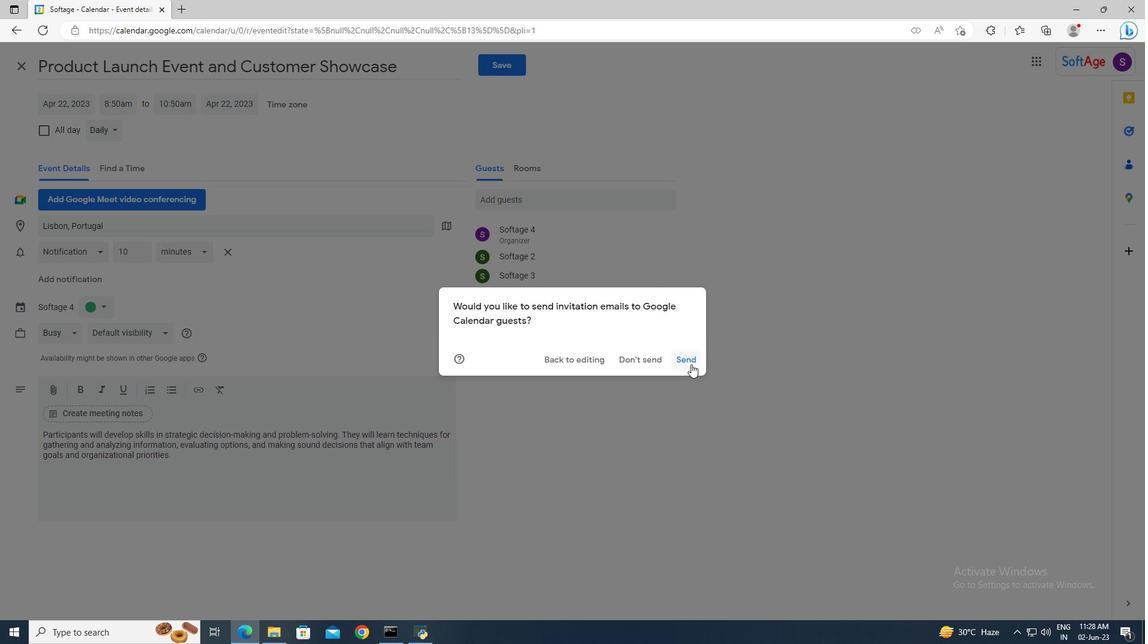 
